Task: Toggle the branch random name enable the option in git.
Action: Mouse moved to (24, 659)
Screenshot: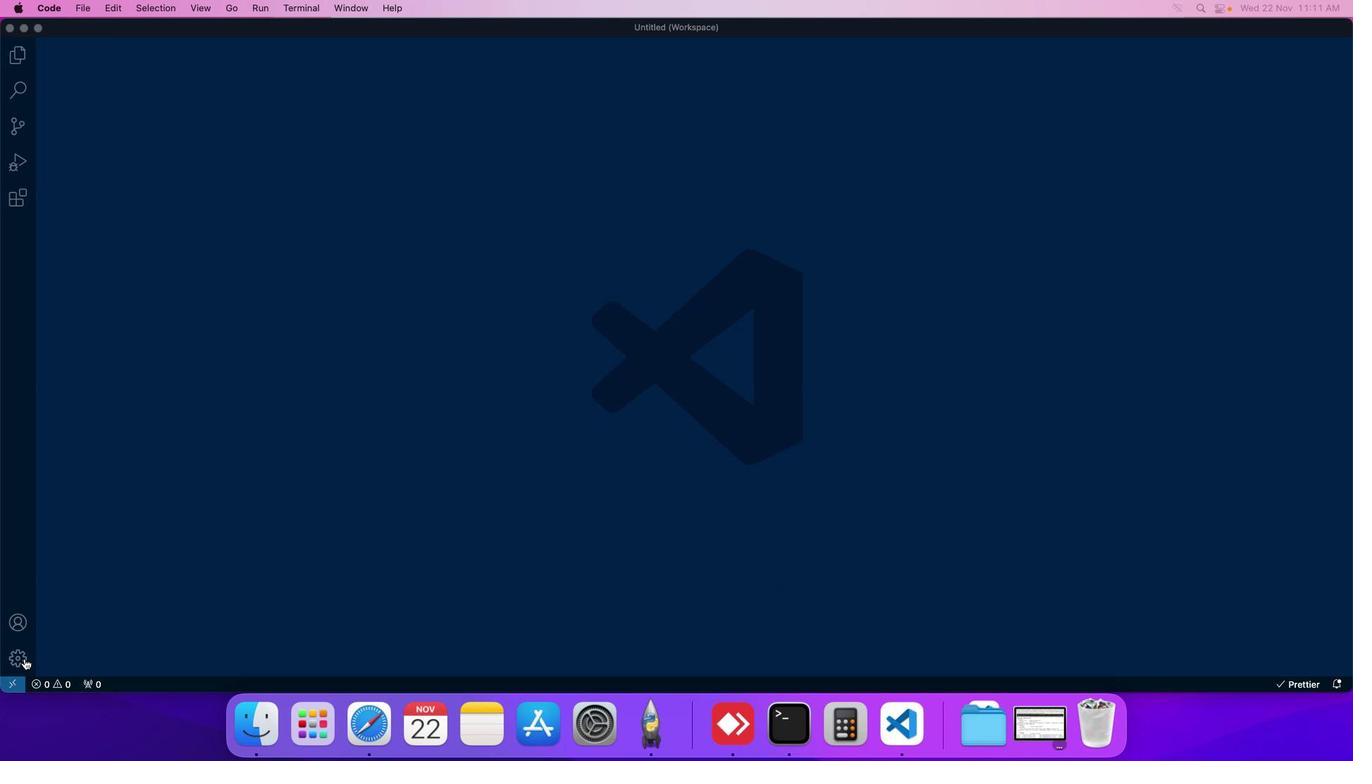 
Action: Mouse pressed left at (24, 659)
Screenshot: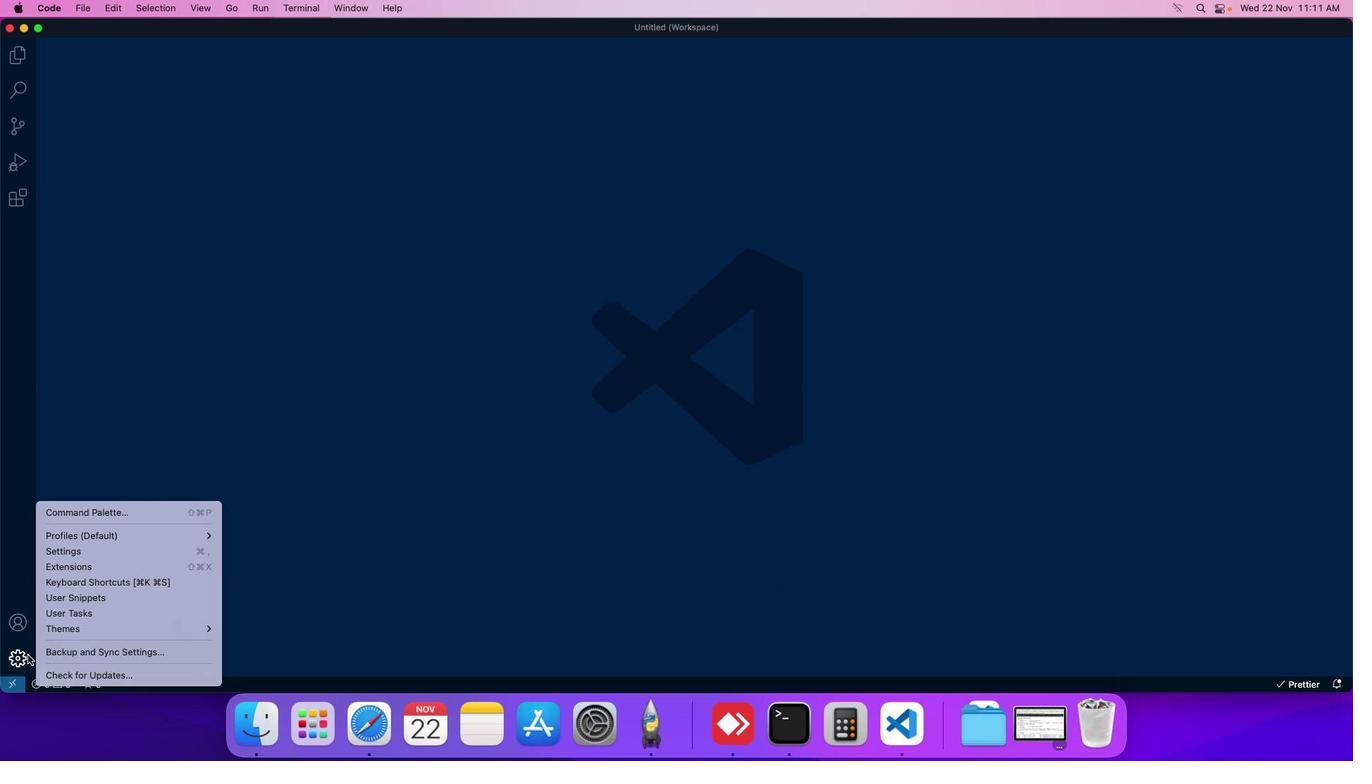 
Action: Mouse moved to (90, 544)
Screenshot: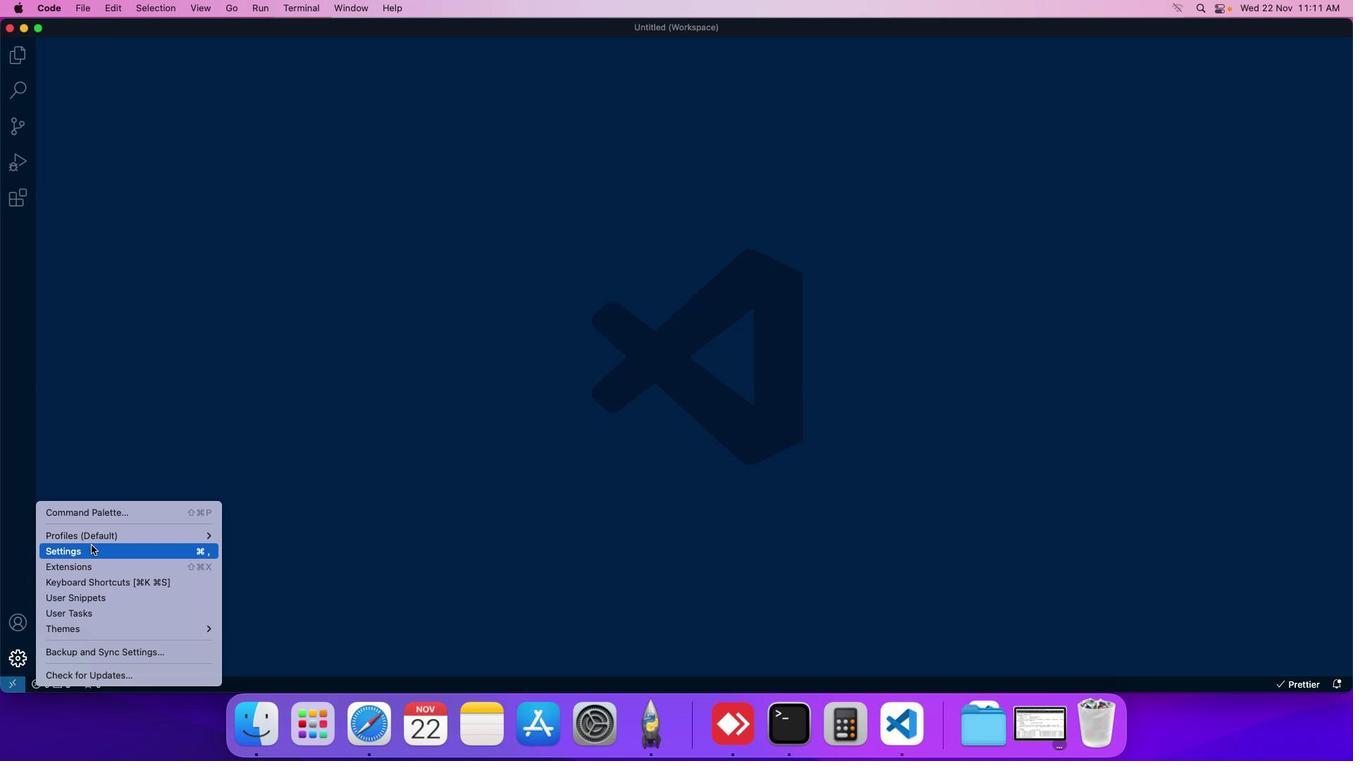 
Action: Mouse pressed left at (90, 544)
Screenshot: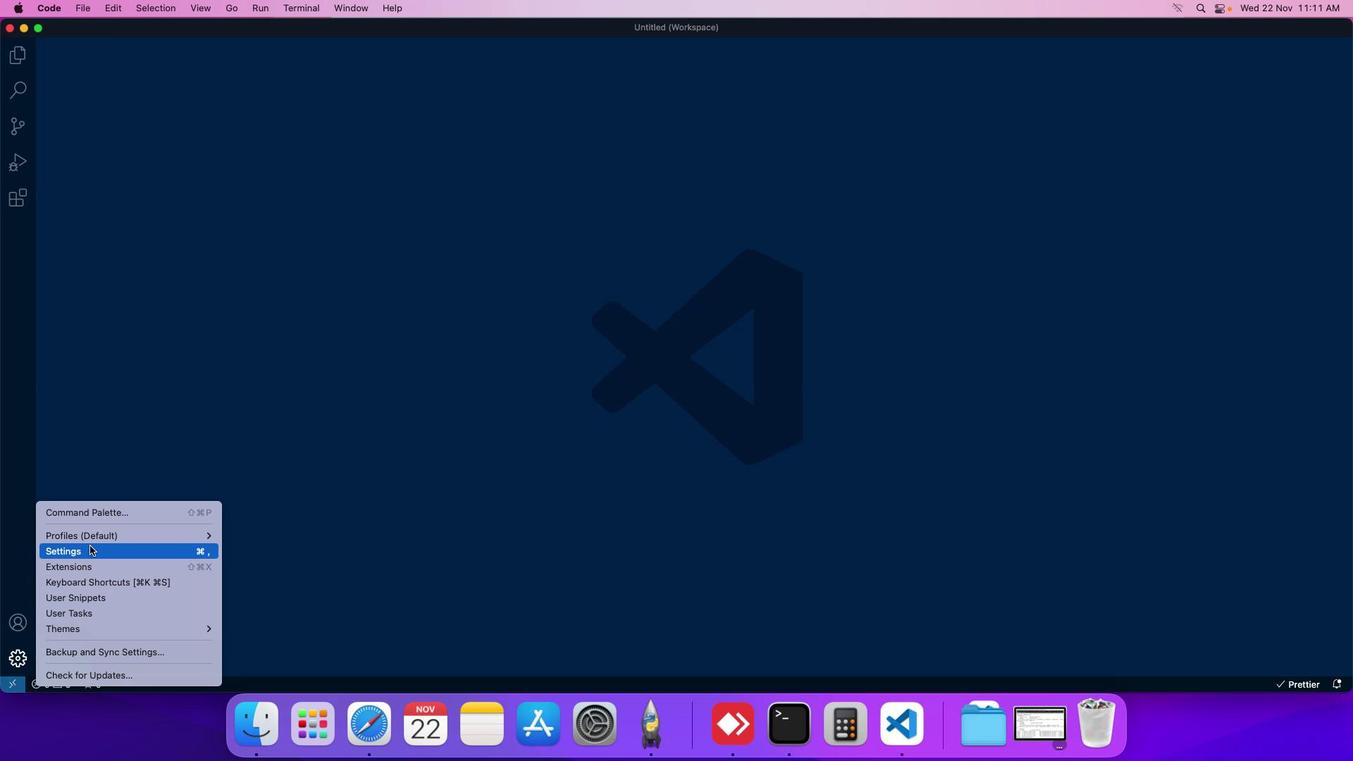 
Action: Mouse moved to (314, 111)
Screenshot: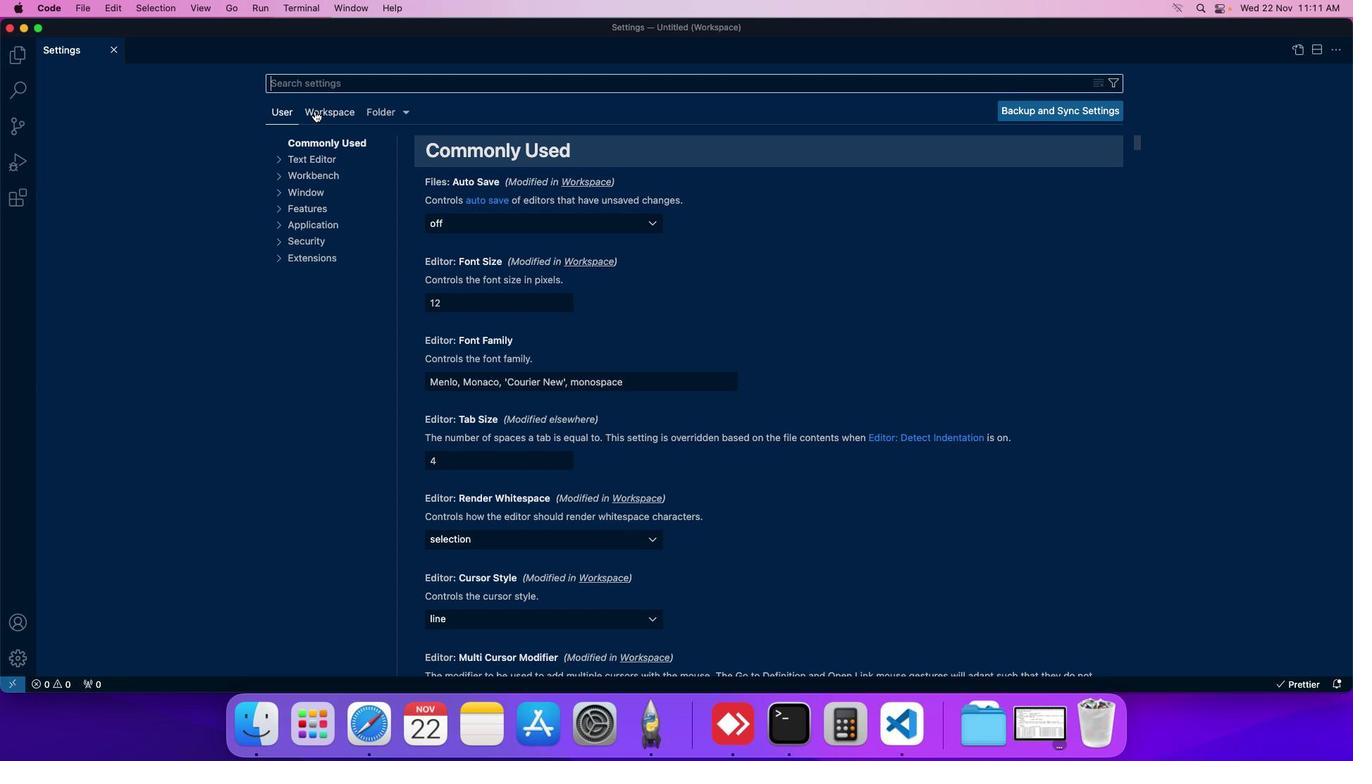 
Action: Mouse pressed left at (314, 111)
Screenshot: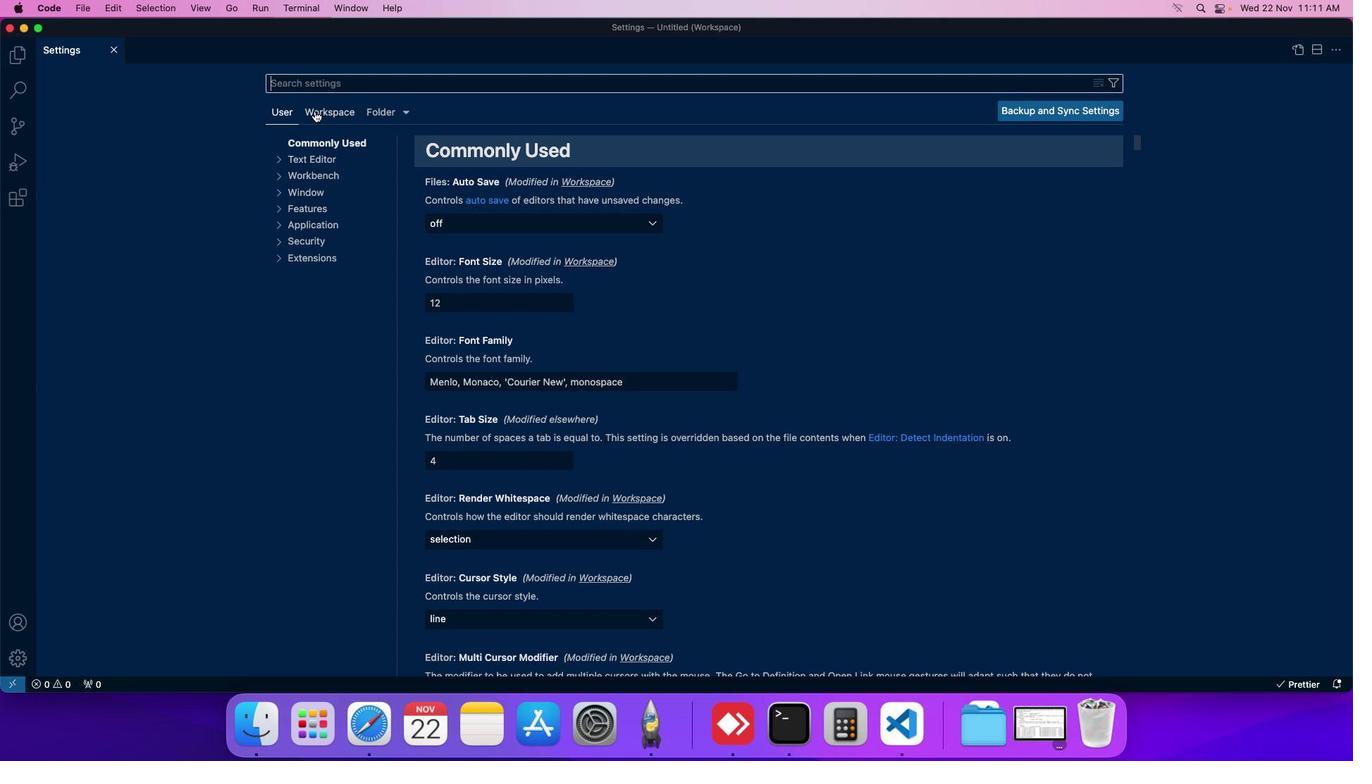 
Action: Mouse moved to (290, 241)
Screenshot: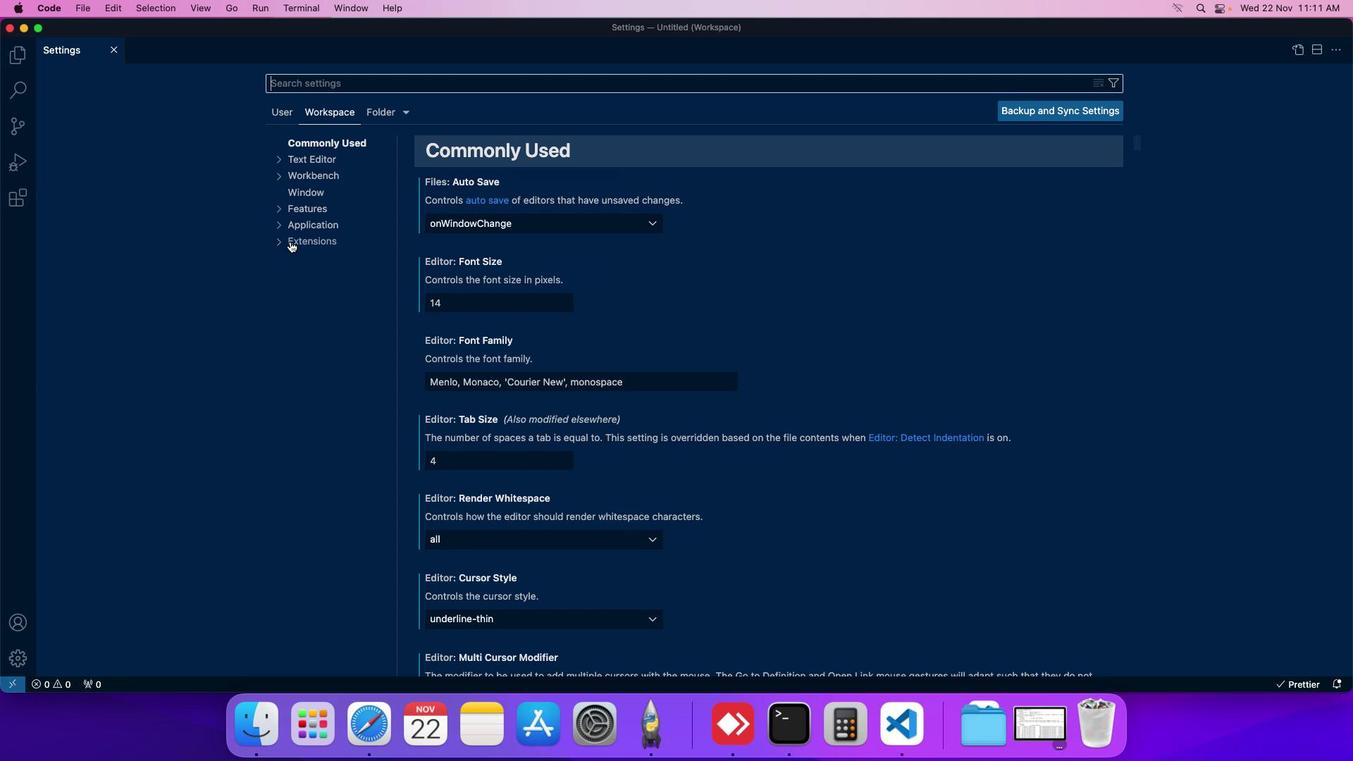 
Action: Mouse pressed left at (290, 241)
Screenshot: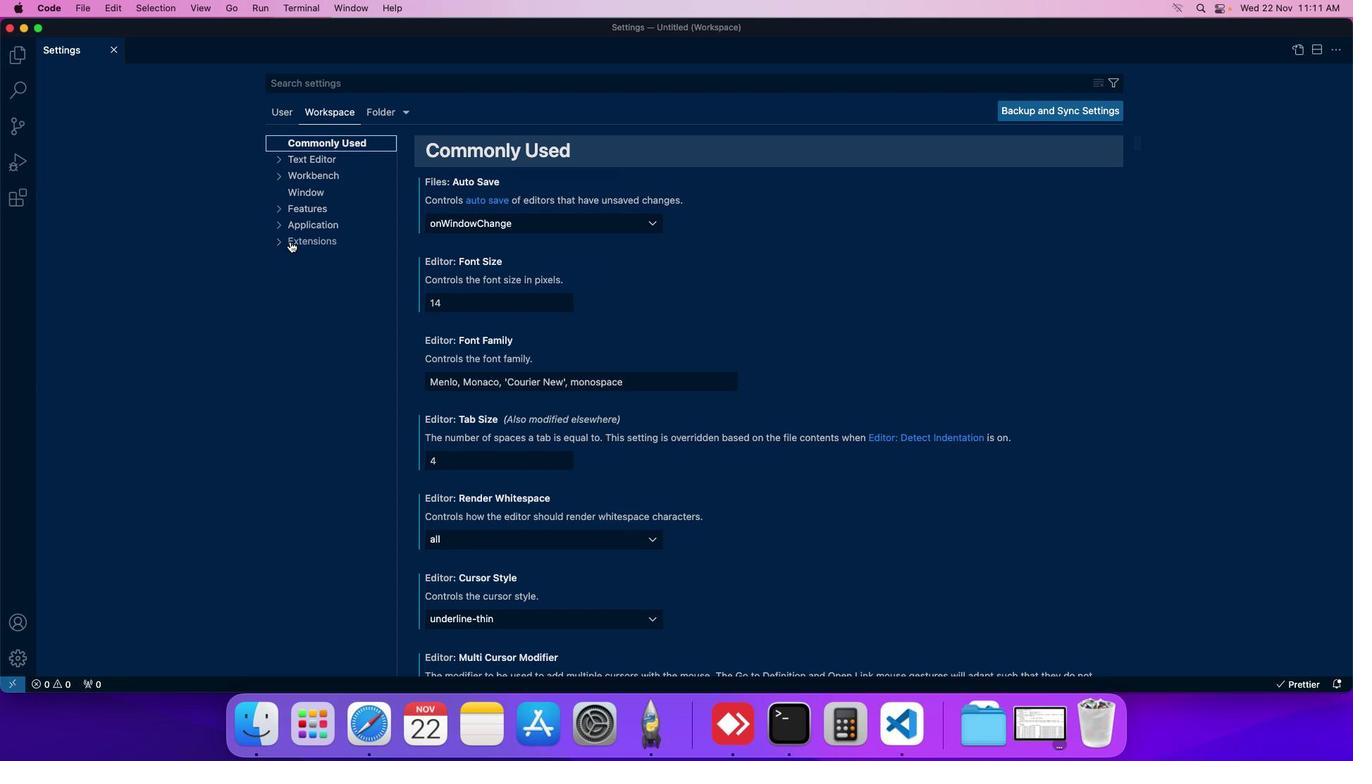 
Action: Mouse moved to (300, 305)
Screenshot: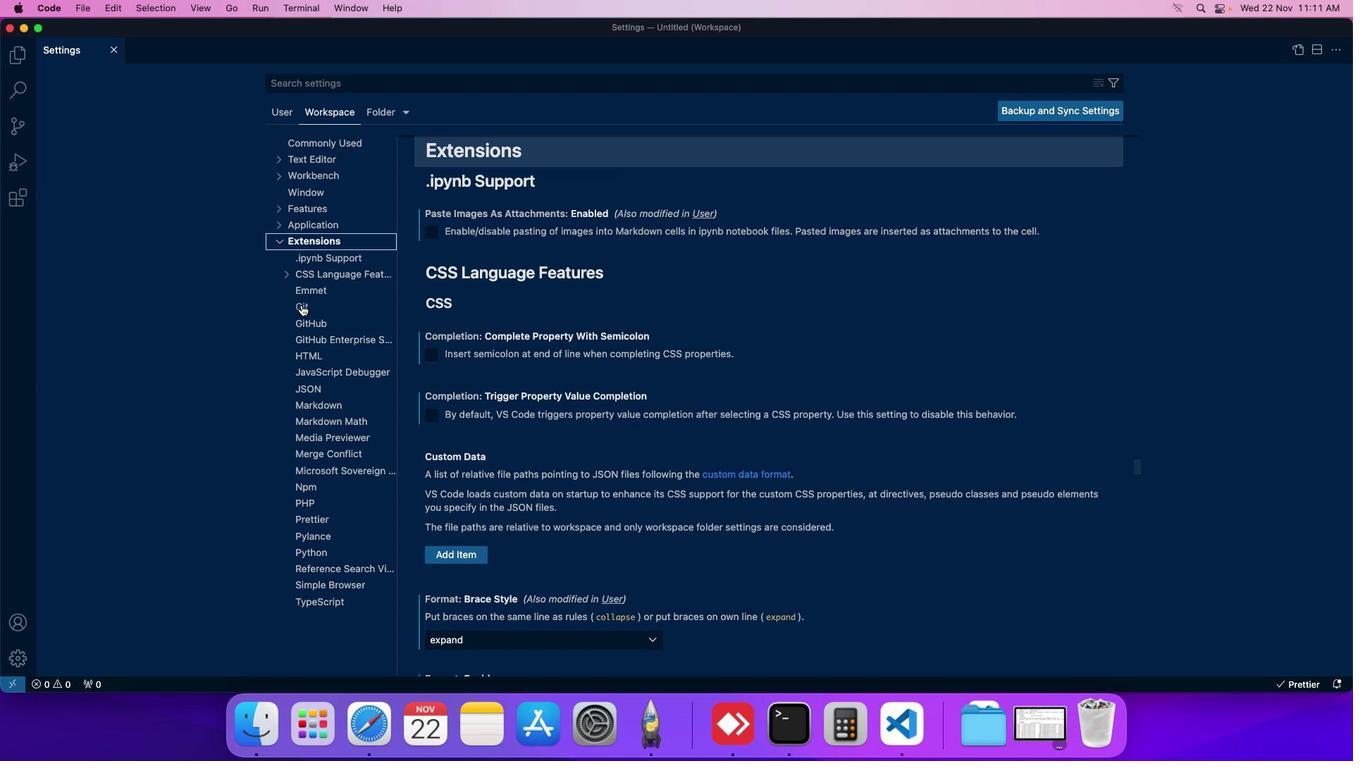 
Action: Mouse pressed left at (300, 305)
Screenshot: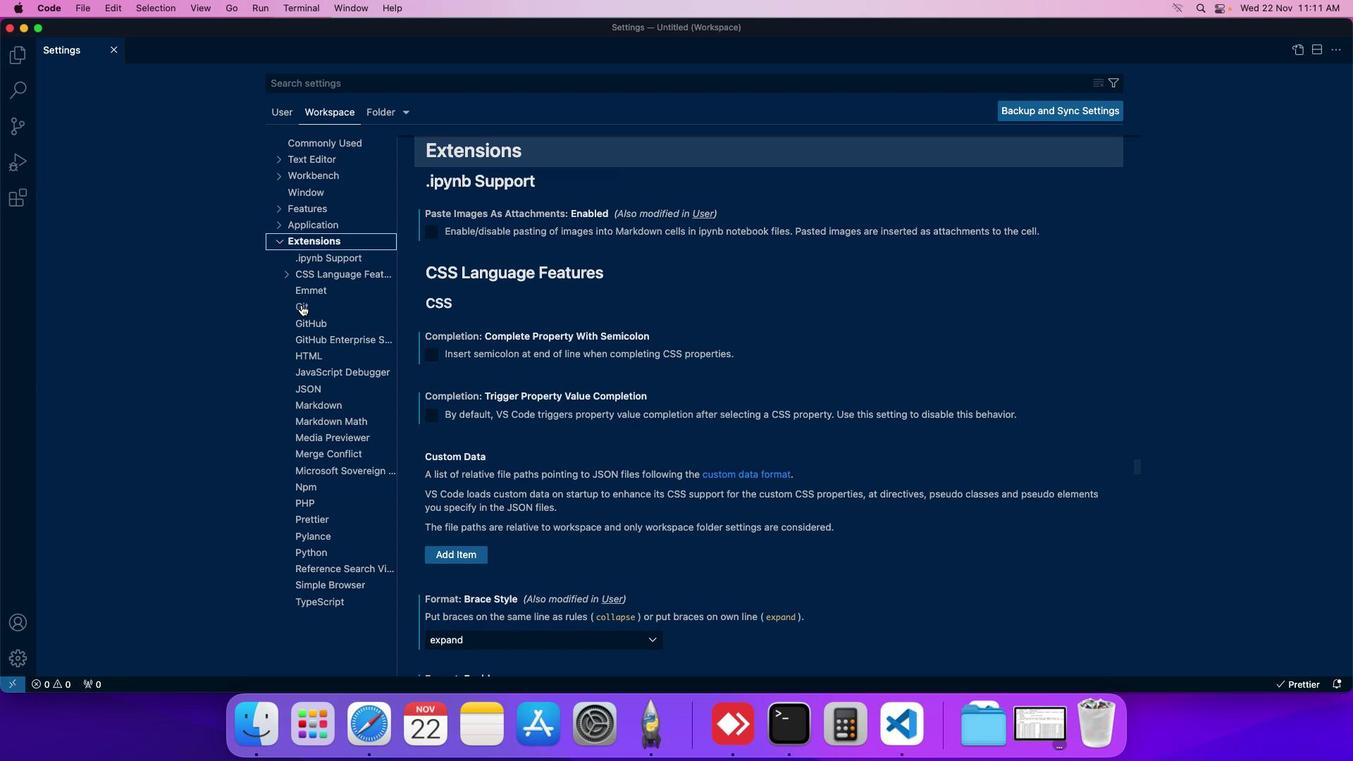 
Action: Mouse moved to (432, 334)
Screenshot: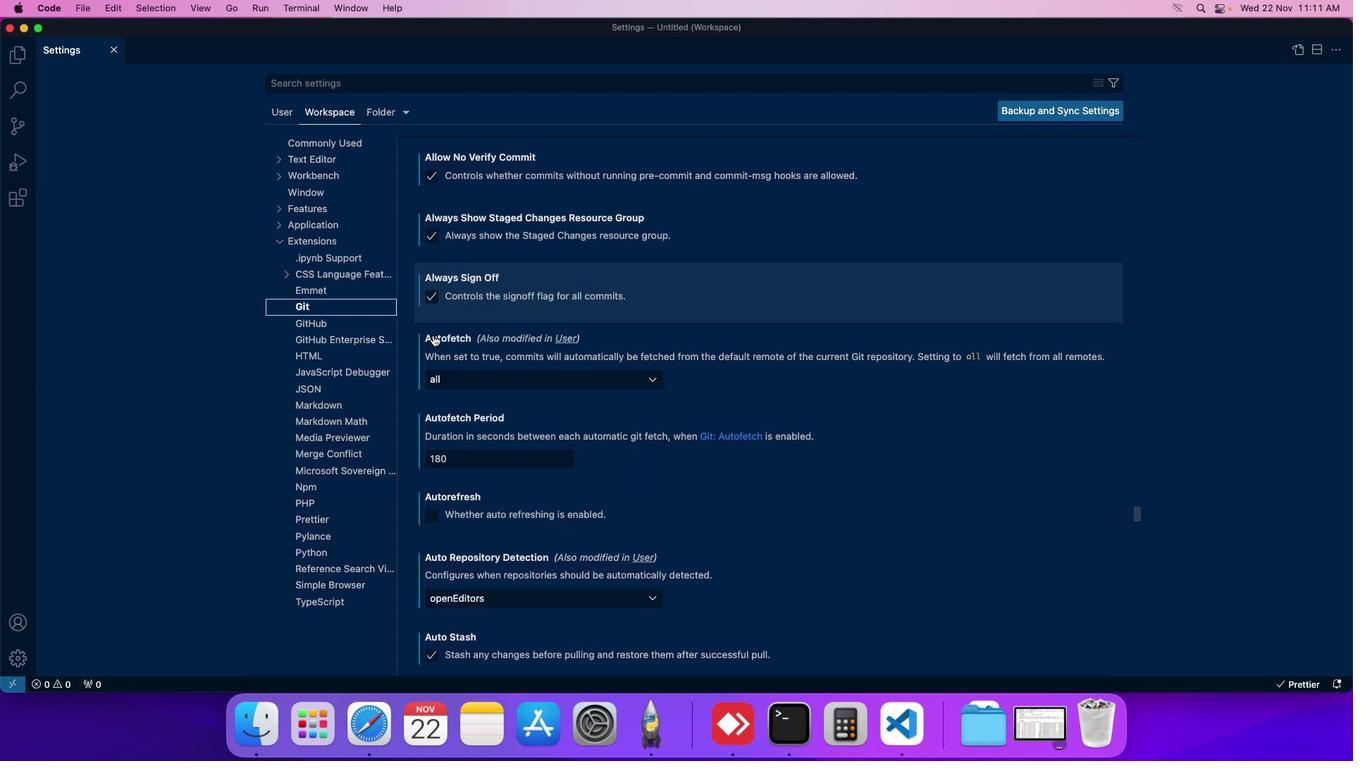 
Action: Mouse scrolled (432, 334) with delta (0, 0)
Screenshot: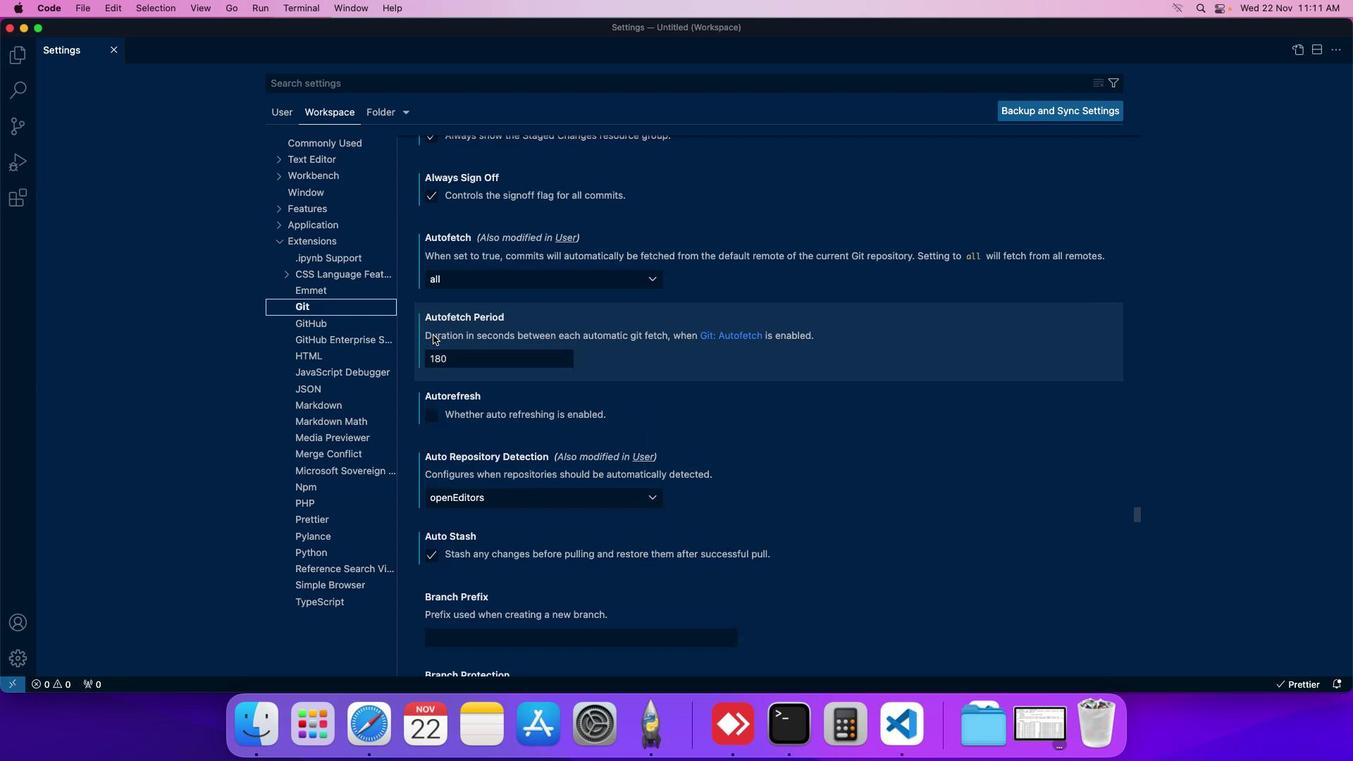 
Action: Mouse scrolled (432, 334) with delta (0, 0)
Screenshot: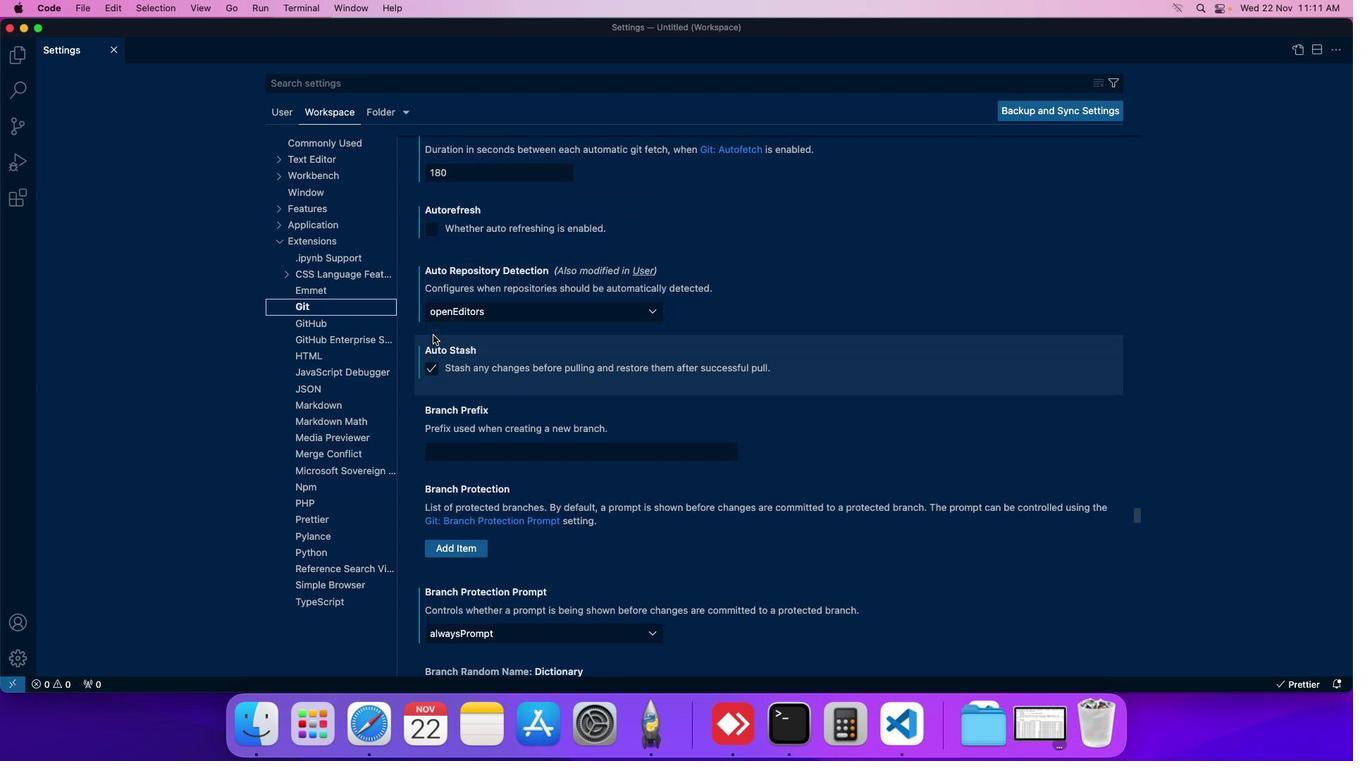 
Action: Mouse scrolled (432, 334) with delta (0, 0)
Screenshot: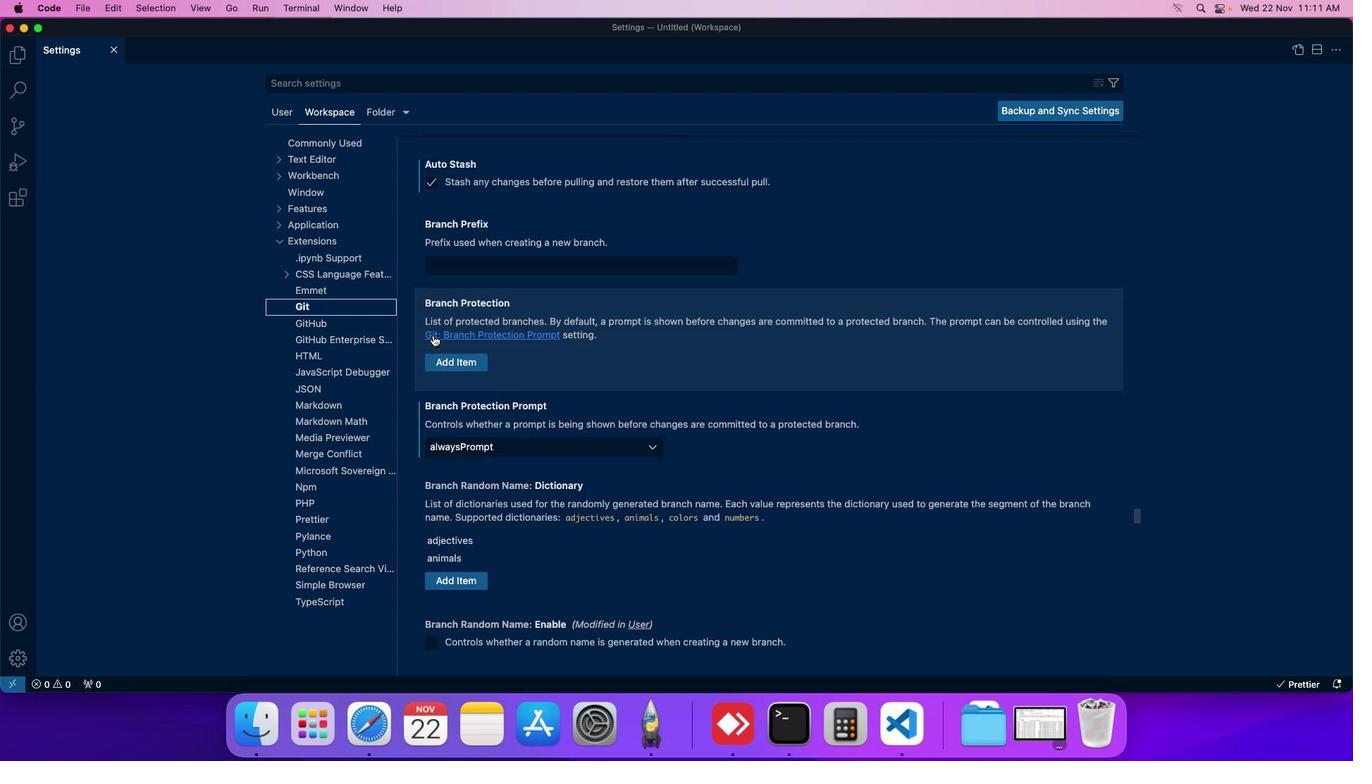 
Action: Mouse scrolled (432, 334) with delta (0, 0)
Screenshot: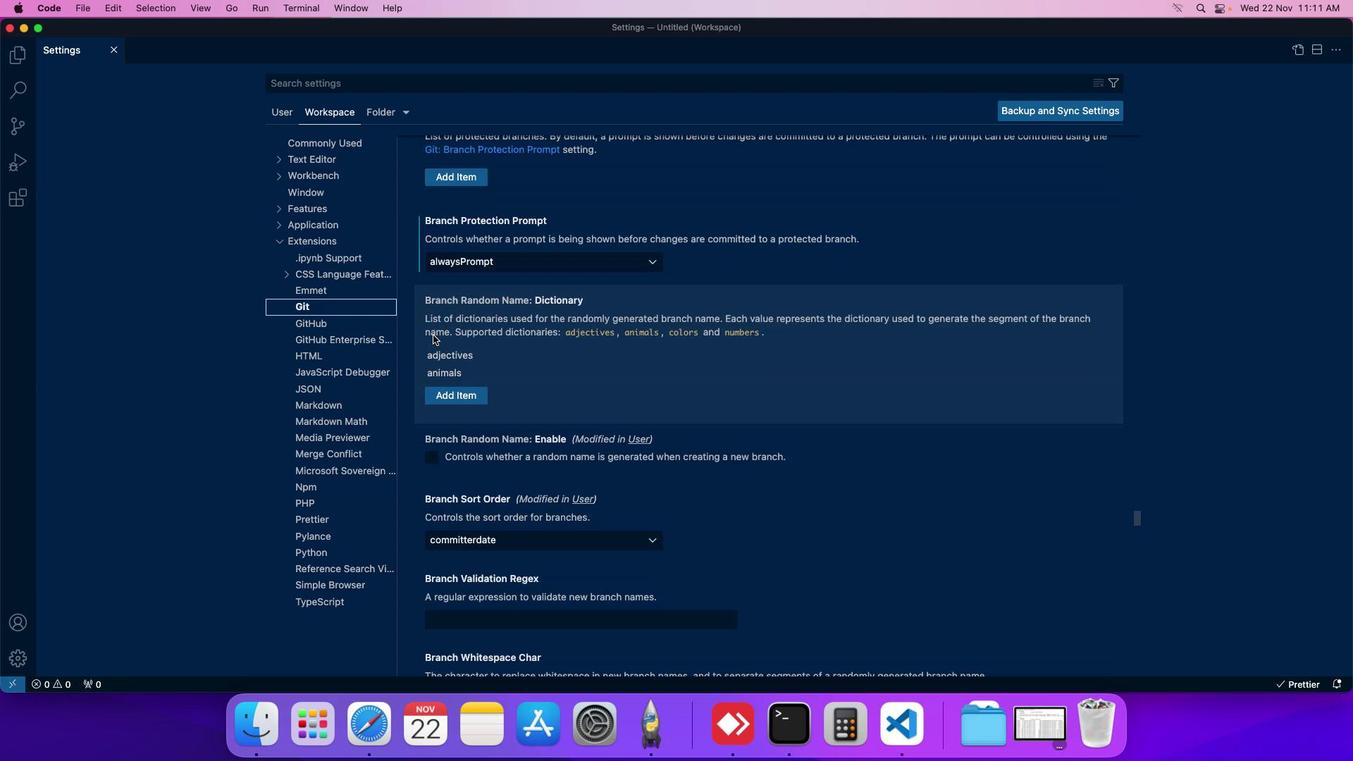 
Action: Mouse scrolled (432, 334) with delta (0, 0)
Screenshot: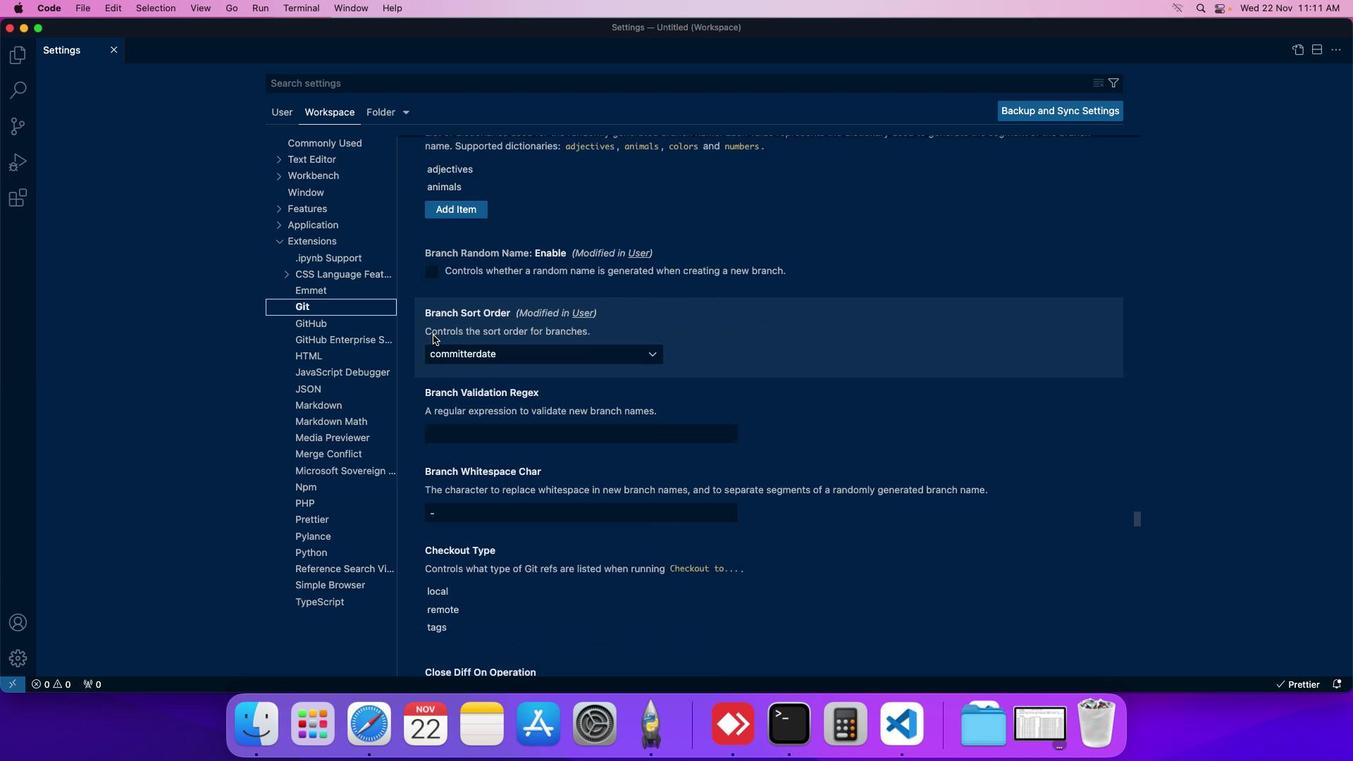 
Action: Mouse moved to (434, 274)
Screenshot: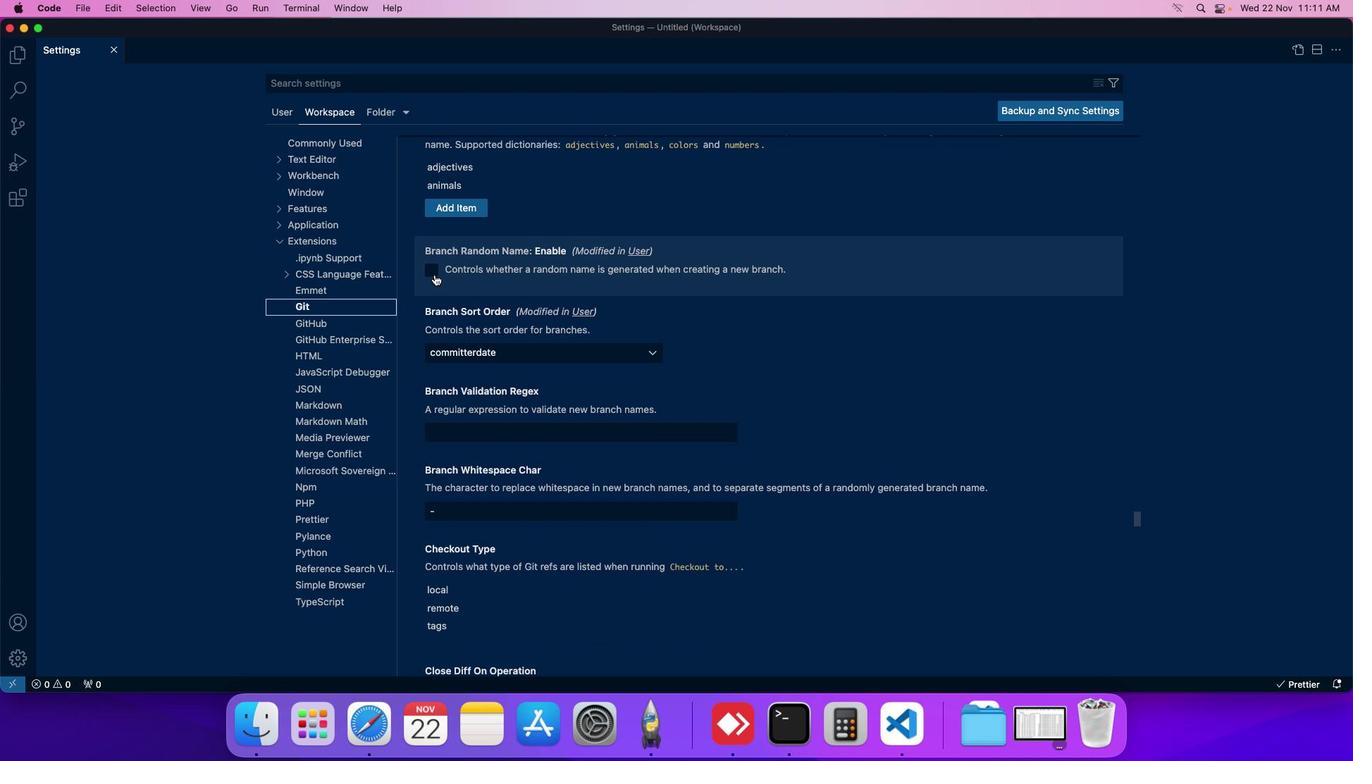 
Action: Mouse pressed left at (434, 274)
Screenshot: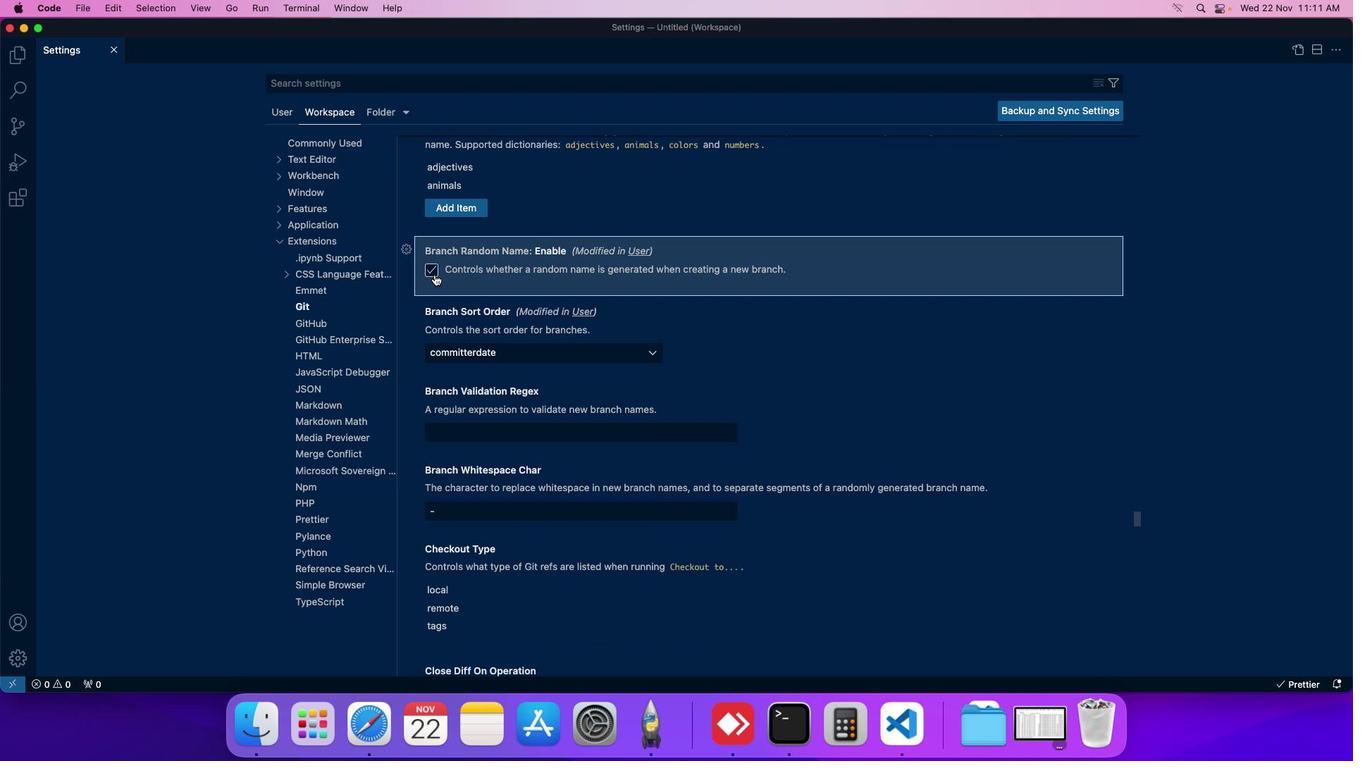 
Action: Mouse moved to (438, 275)
Screenshot: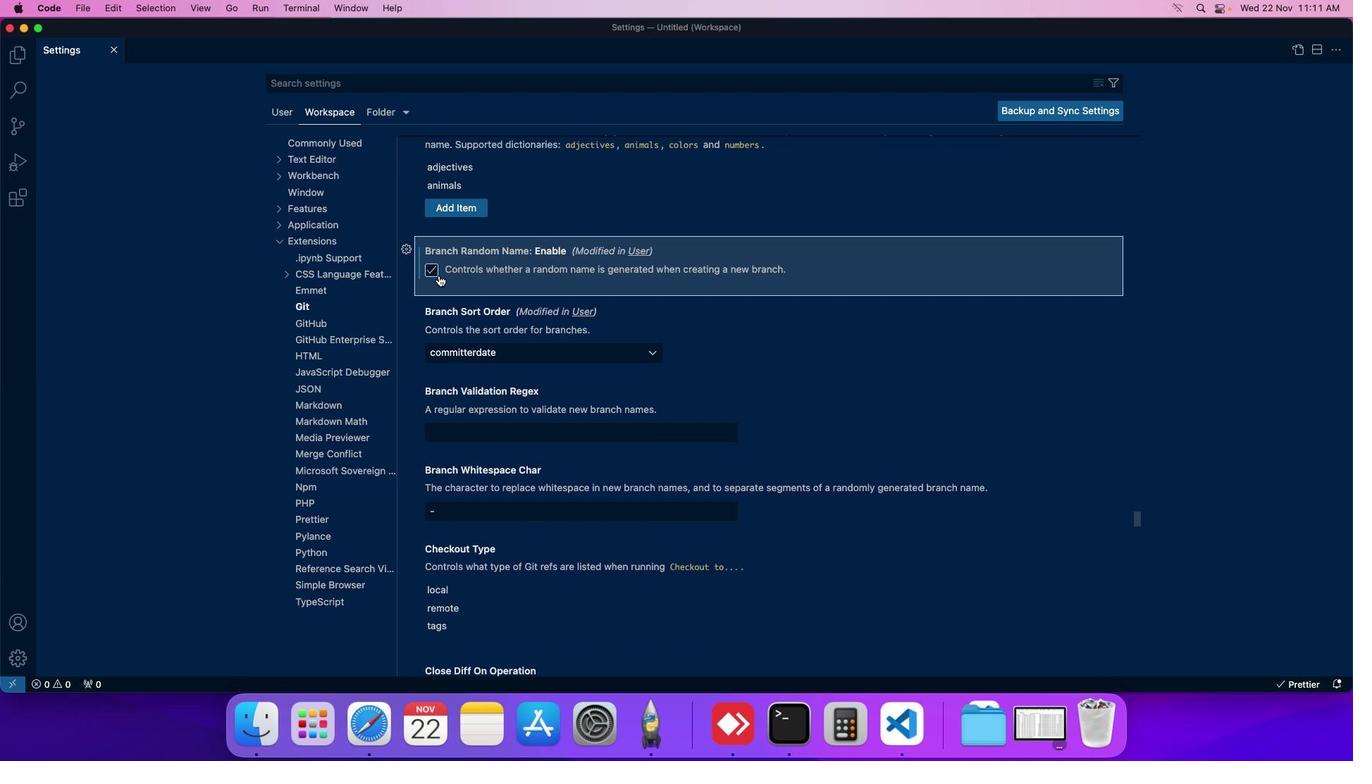 
